 Task: Add Manuka Health Honey MGO 263+ to the cart.
Action: Mouse moved to (247, 113)
Screenshot: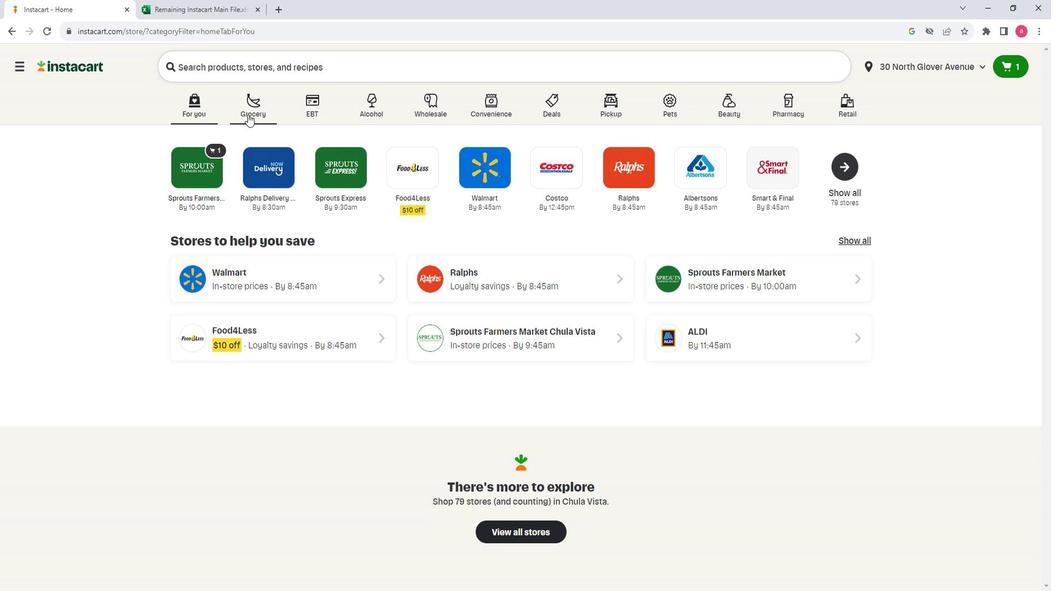 
Action: Mouse pressed left at (247, 113)
Screenshot: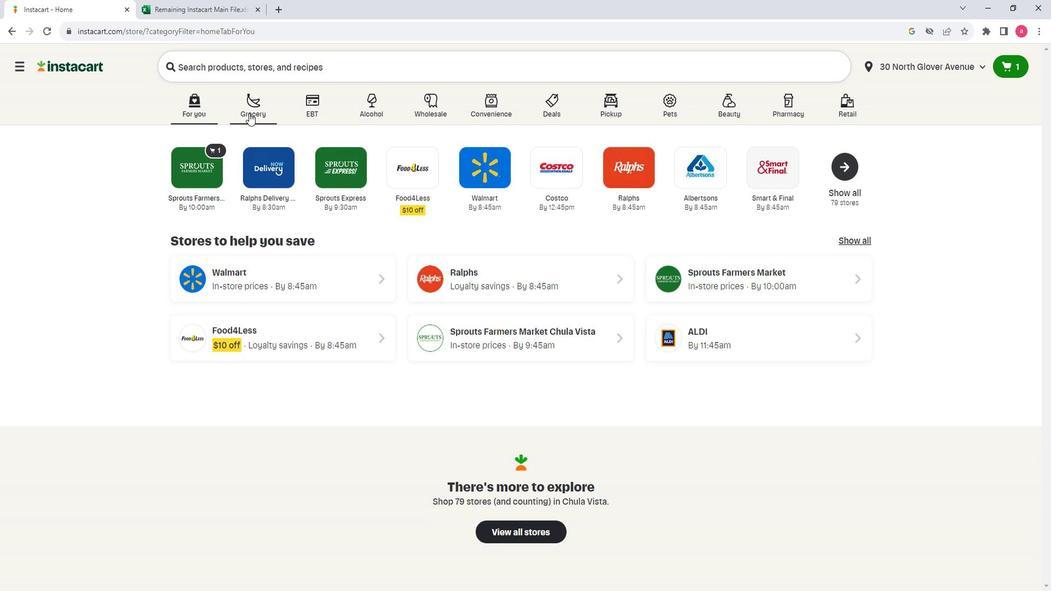 
Action: Mouse moved to (359, 312)
Screenshot: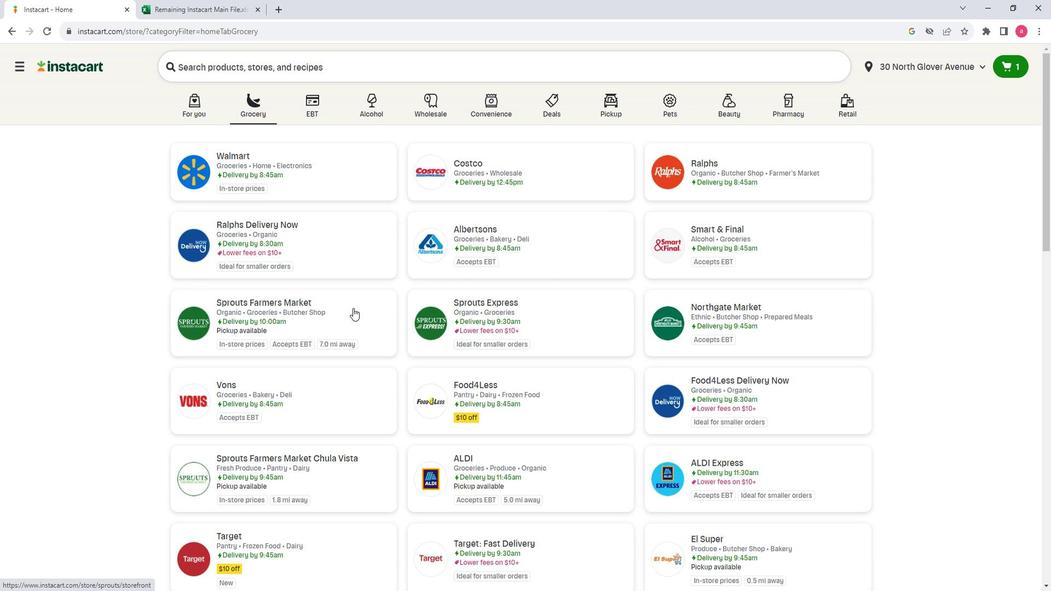 
Action: Mouse pressed left at (359, 312)
Screenshot: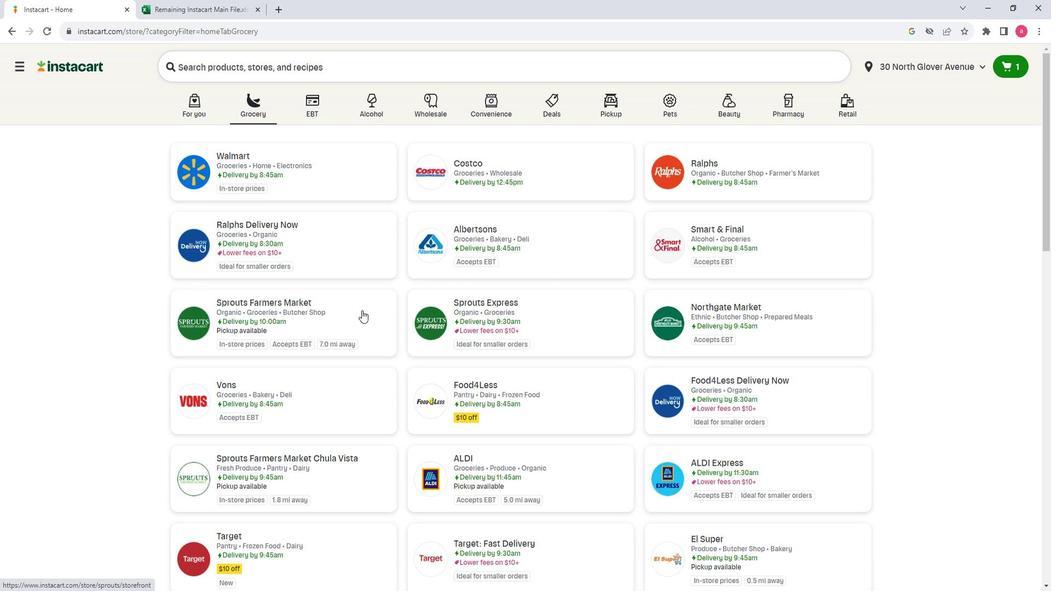 
Action: Mouse moved to (76, 328)
Screenshot: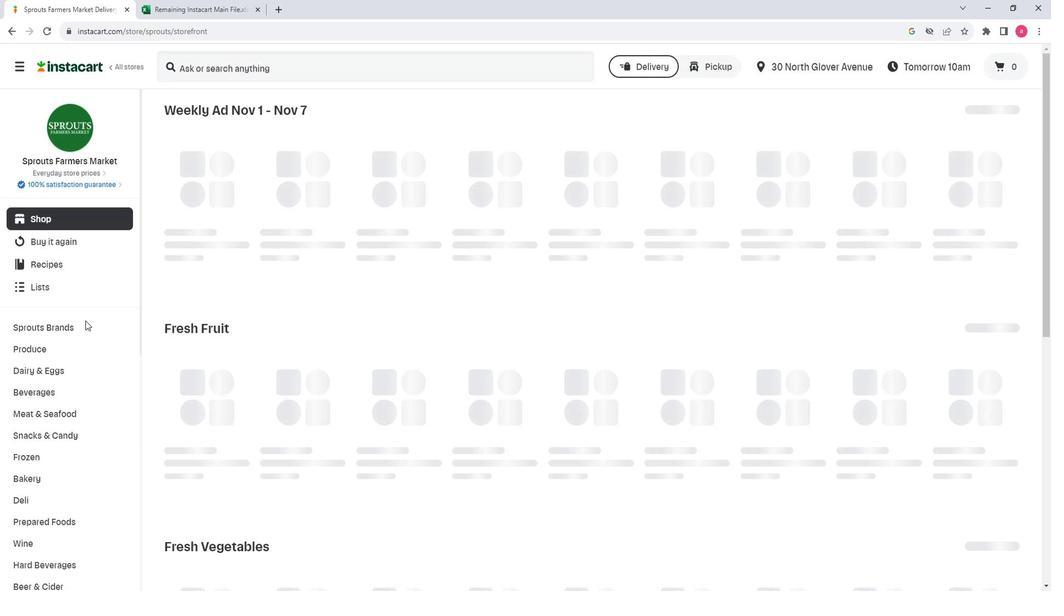 
Action: Mouse scrolled (76, 328) with delta (0, 0)
Screenshot: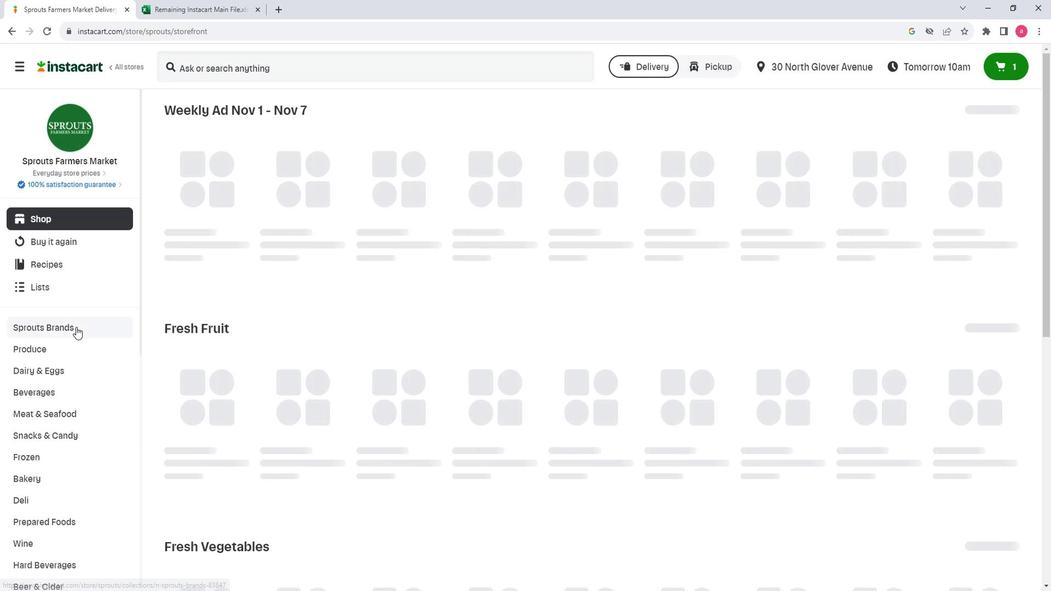 
Action: Mouse moved to (76, 329)
Screenshot: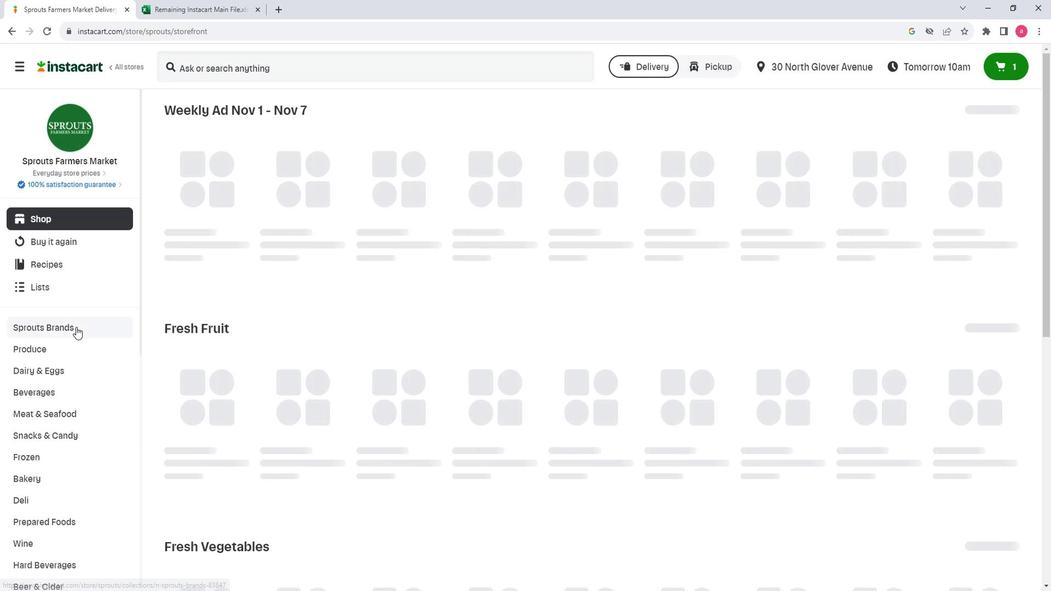 
Action: Mouse scrolled (76, 328) with delta (0, 0)
Screenshot: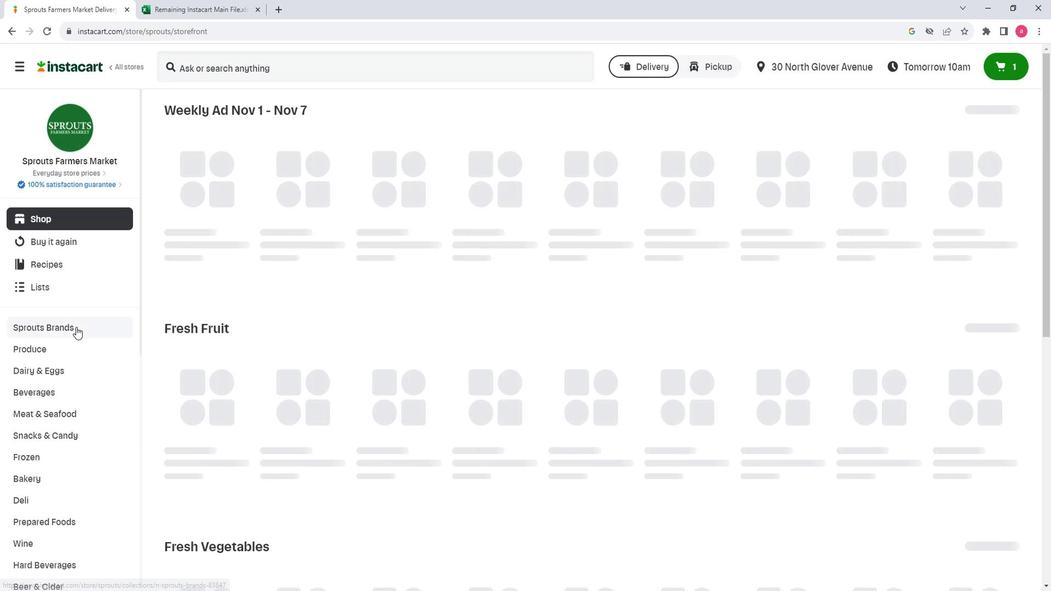 
Action: Mouse scrolled (76, 328) with delta (0, 0)
Screenshot: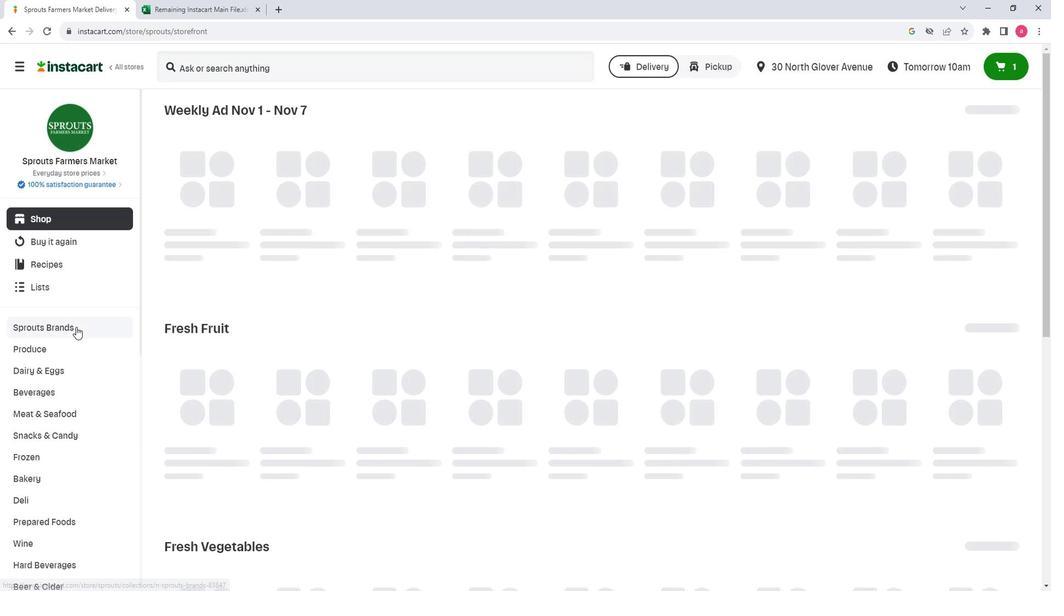 
Action: Mouse moved to (80, 331)
Screenshot: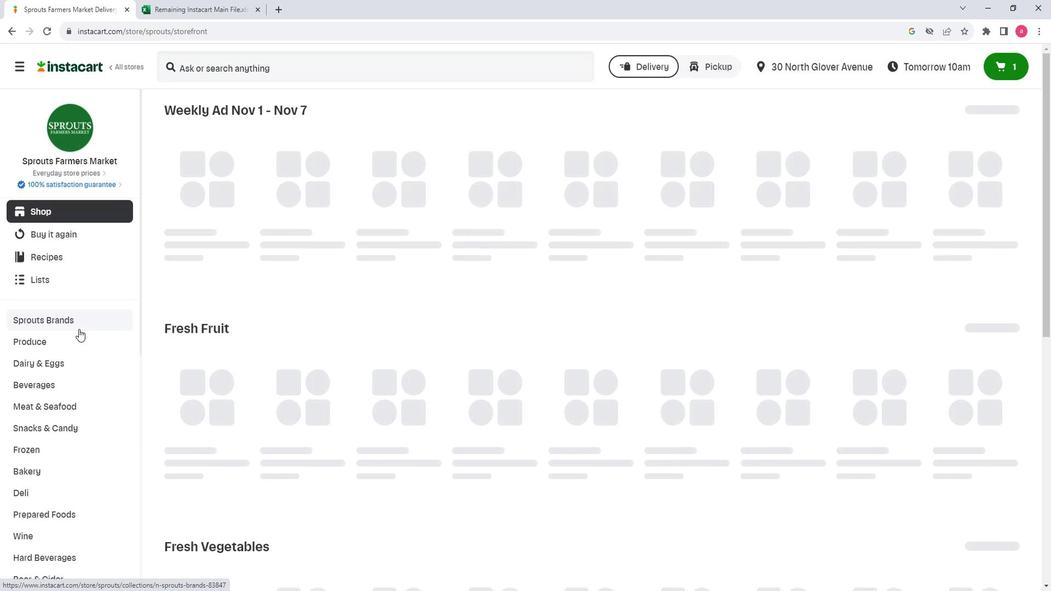 
Action: Mouse scrolled (80, 330) with delta (0, -1)
Screenshot: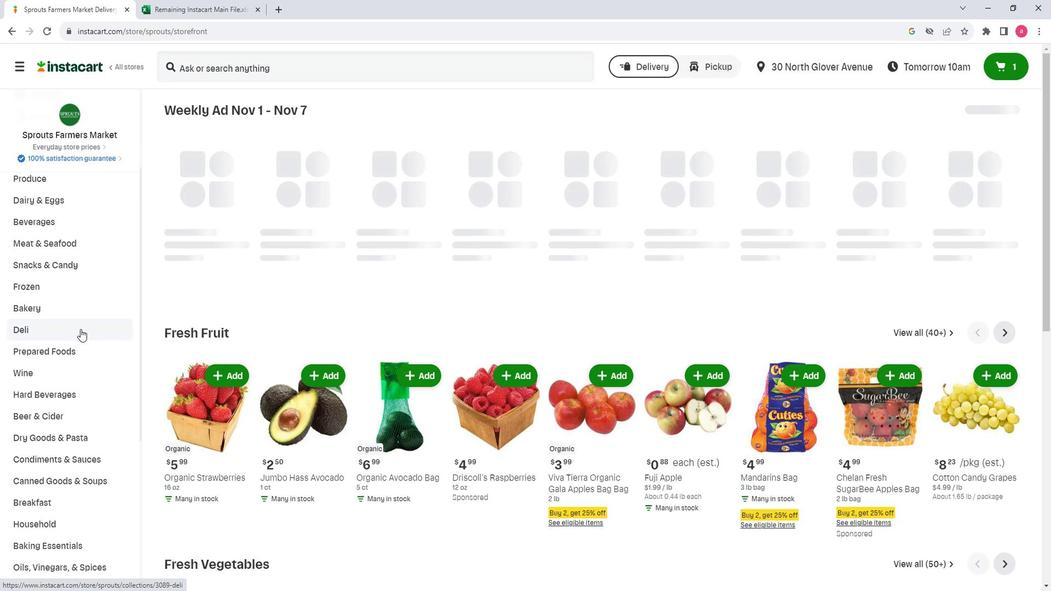 
Action: Mouse scrolled (80, 330) with delta (0, -1)
Screenshot: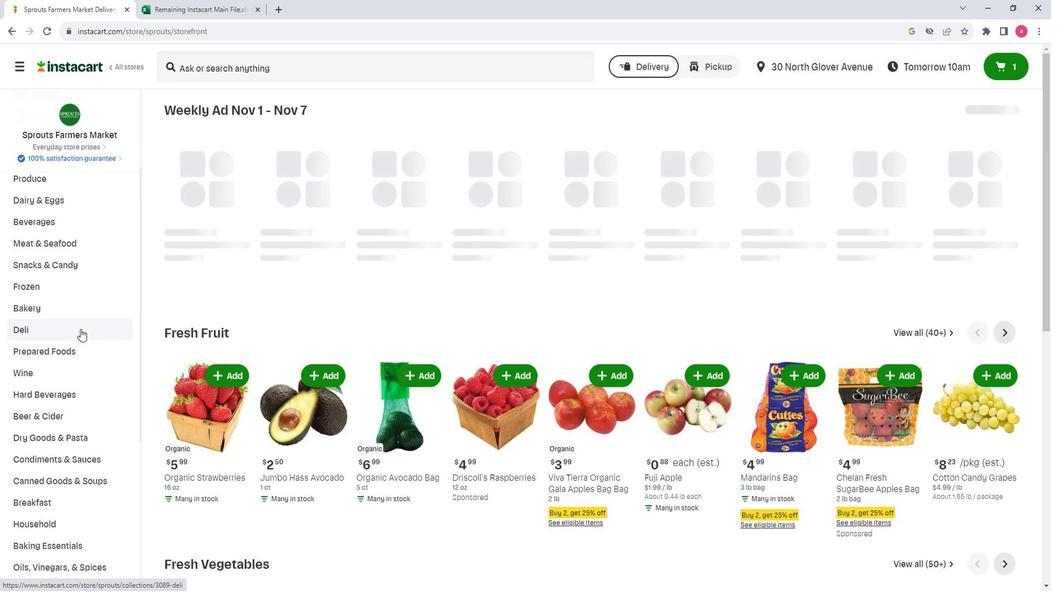 
Action: Mouse moved to (106, 432)
Screenshot: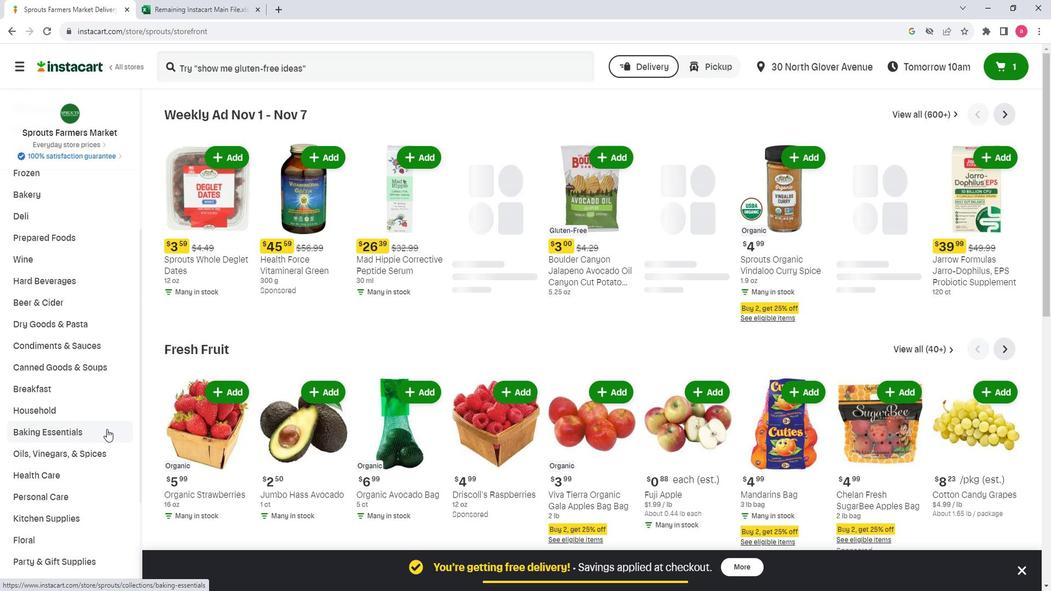 
Action: Mouse pressed left at (106, 432)
Screenshot: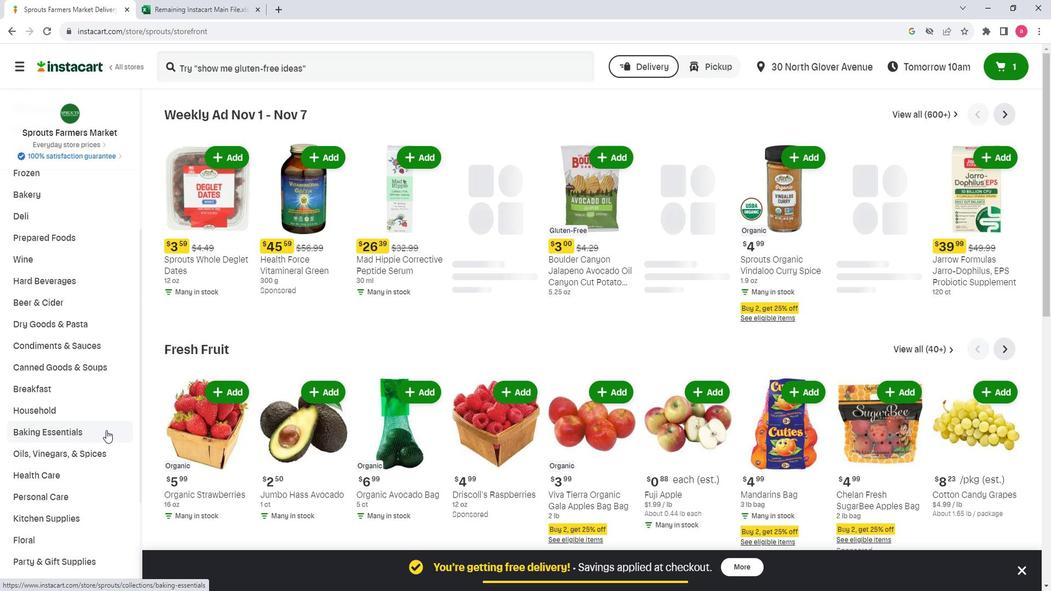 
Action: Mouse moved to (698, 276)
Screenshot: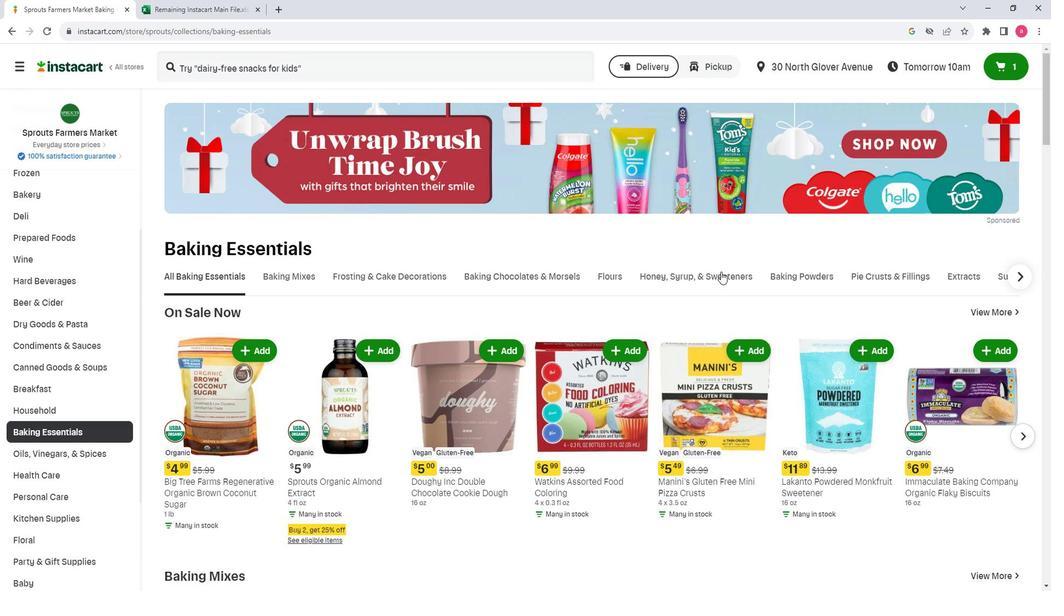 
Action: Mouse pressed left at (698, 276)
Screenshot: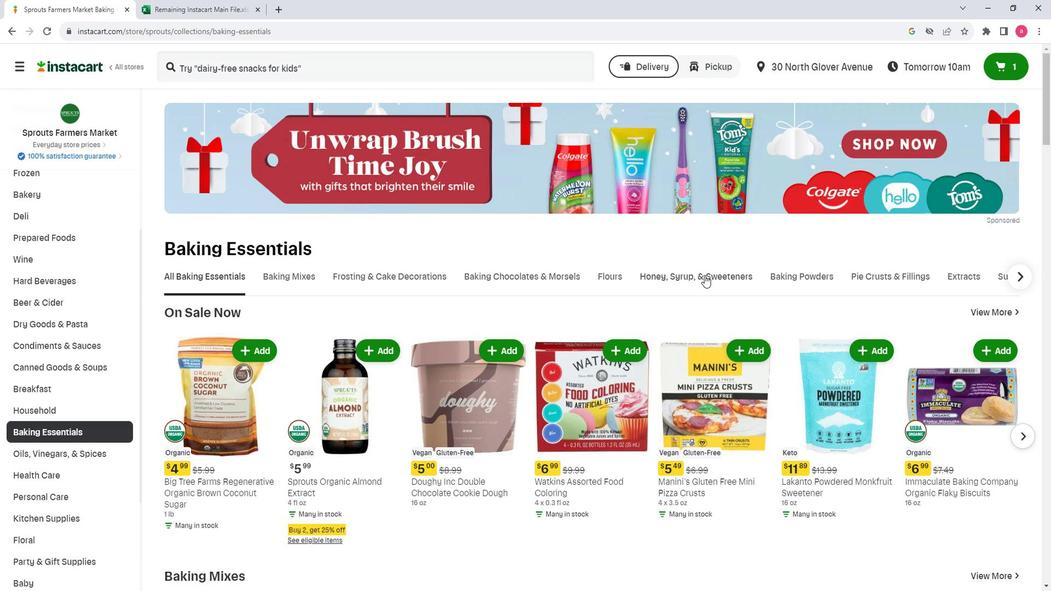 
Action: Mouse moved to (326, 322)
Screenshot: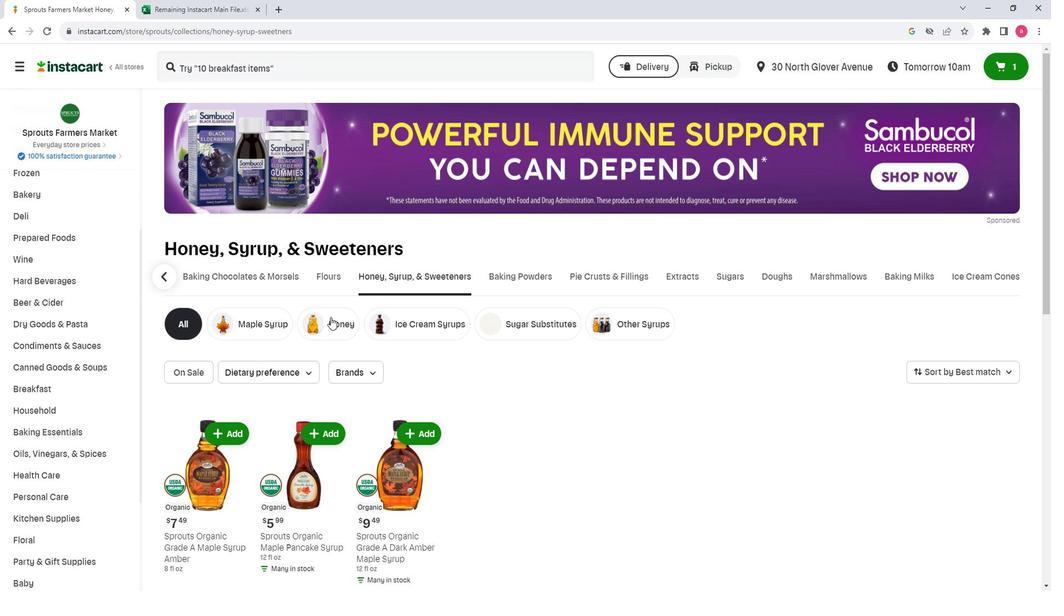 
Action: Mouse pressed left at (326, 322)
Screenshot: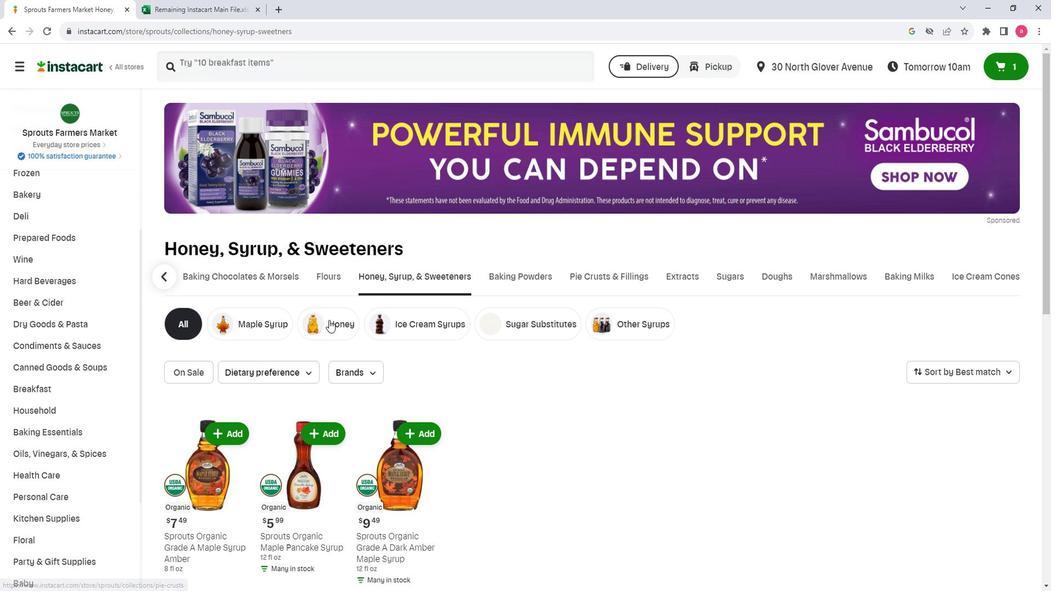 
Action: Mouse moved to (439, 67)
Screenshot: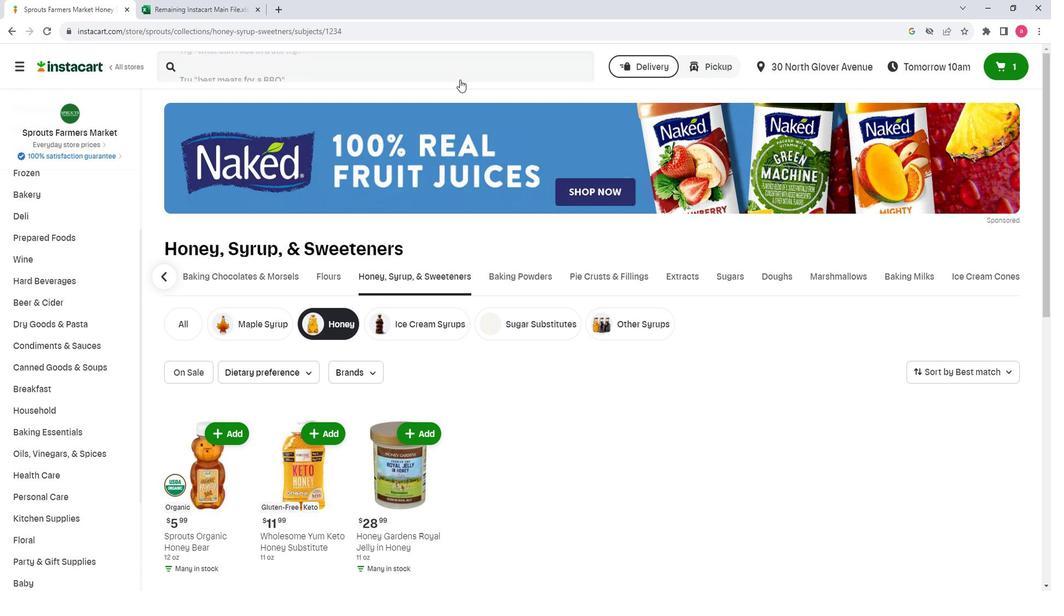 
Action: Mouse pressed left at (439, 67)
Screenshot: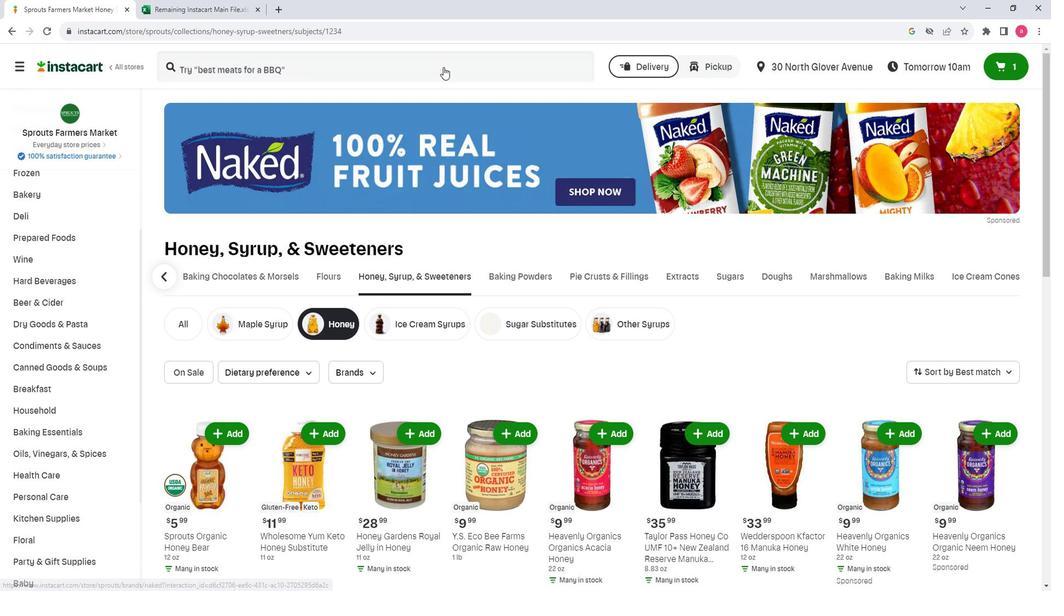 
Action: Key pressed <Key.shift>M
Screenshot: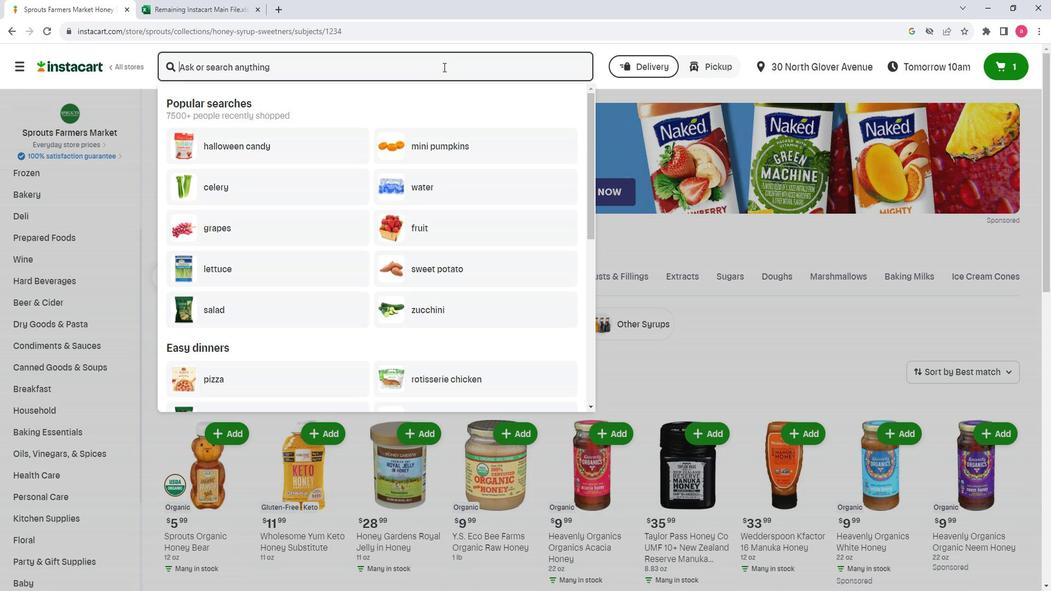 
Action: Mouse moved to (439, 67)
Screenshot: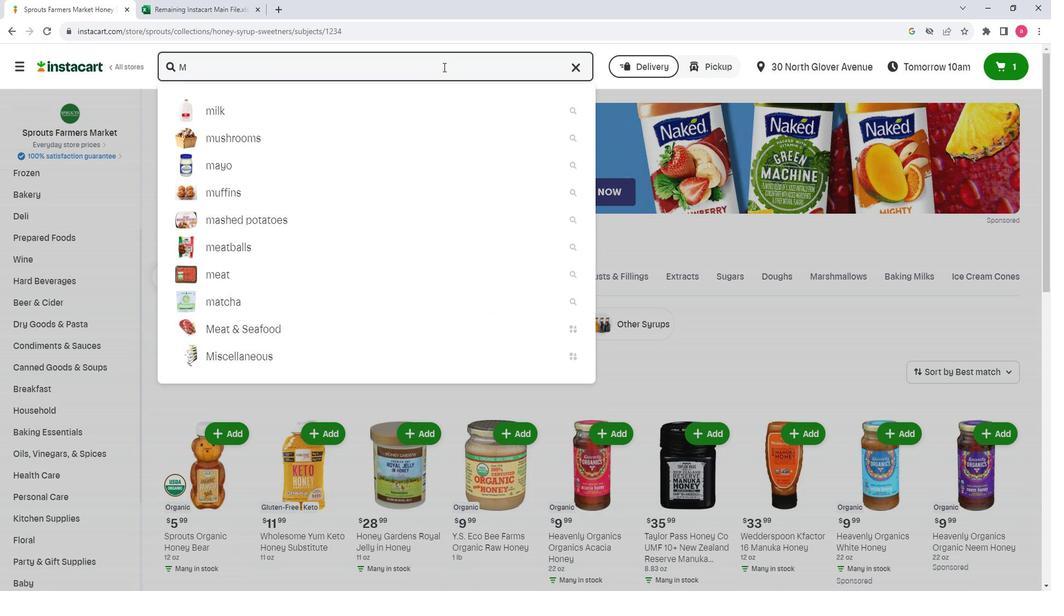 
Action: Key pressed anuka<Key.space><Key.shift>Health<Key.space><Key.shift>Honey<Key.space><Key.shift>MGO<Key.space>262<Key.backspace>3=<Key.backspace><Key.shift>+<Key.enter>
Screenshot: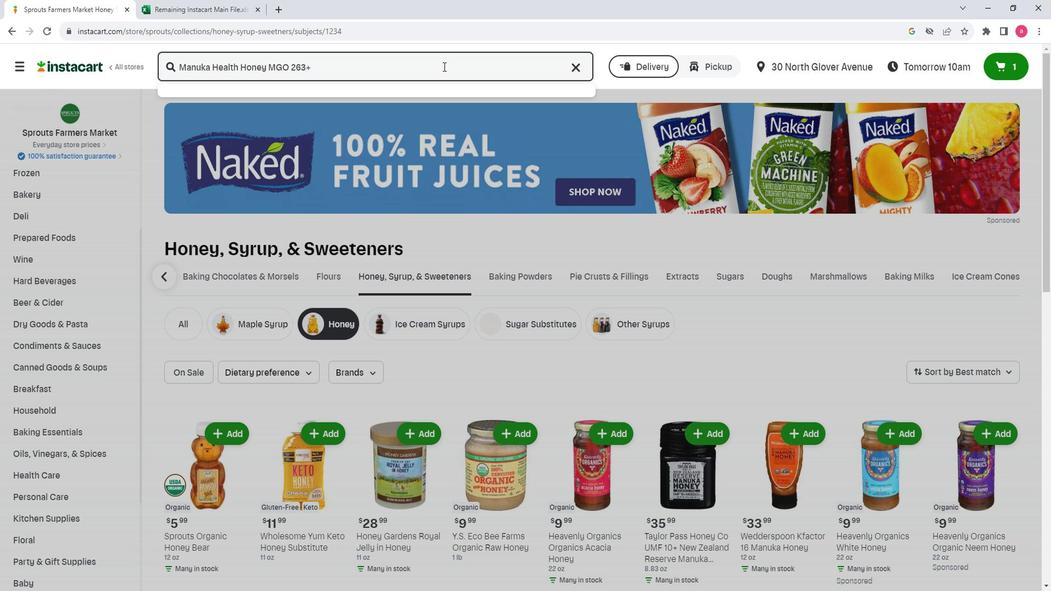 
Action: Mouse moved to (279, 304)
Screenshot: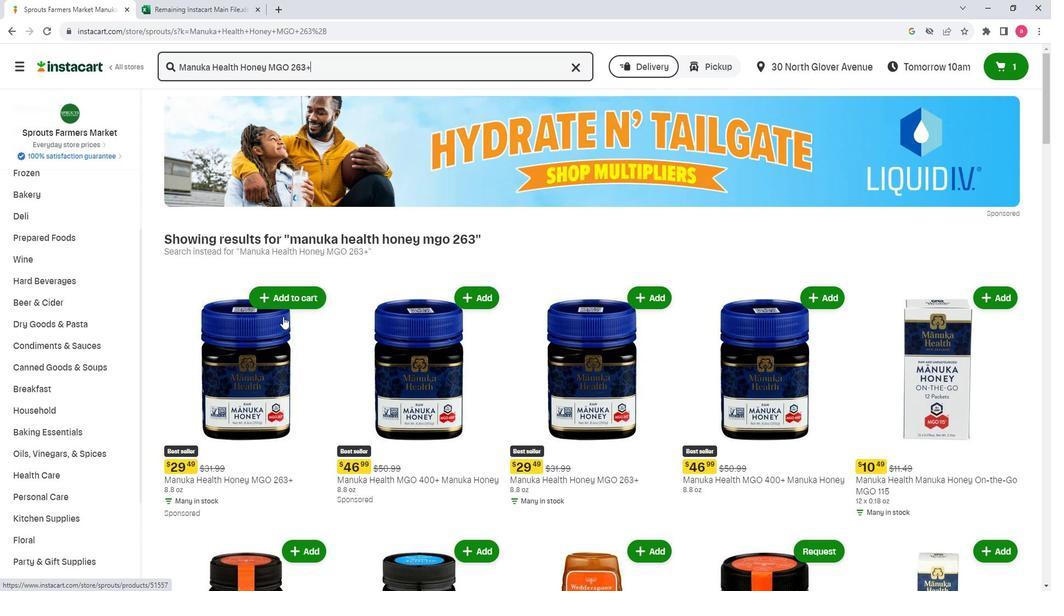 
Action: Mouse pressed left at (279, 304)
Screenshot: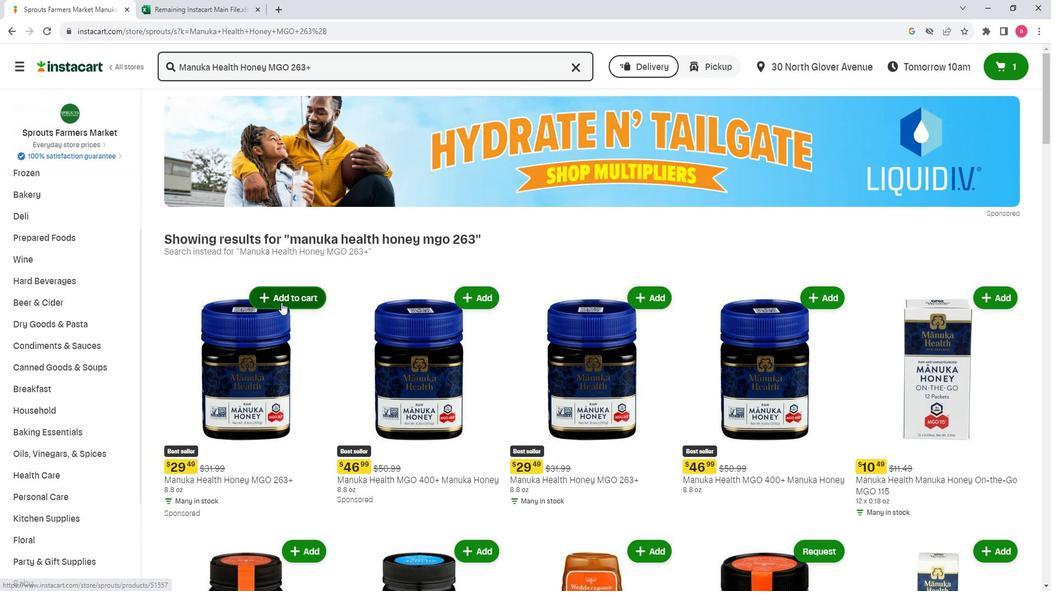 
Action: Mouse moved to (293, 388)
Screenshot: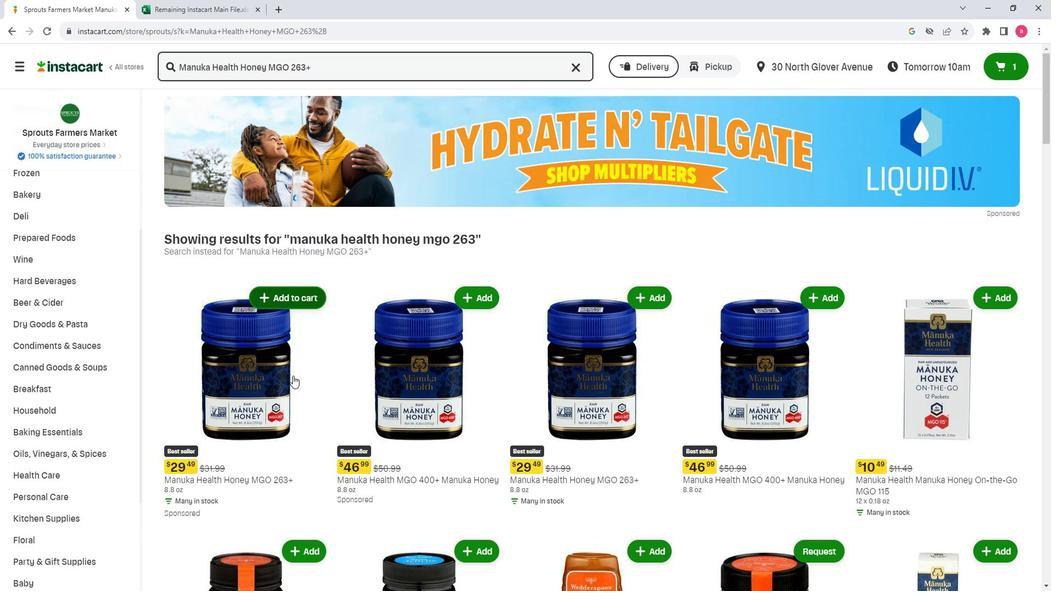 
